 Task: Schedule a 45-minute meeting for diversity and inclusion initiatives.
Action: Mouse moved to (83, 137)
Screenshot: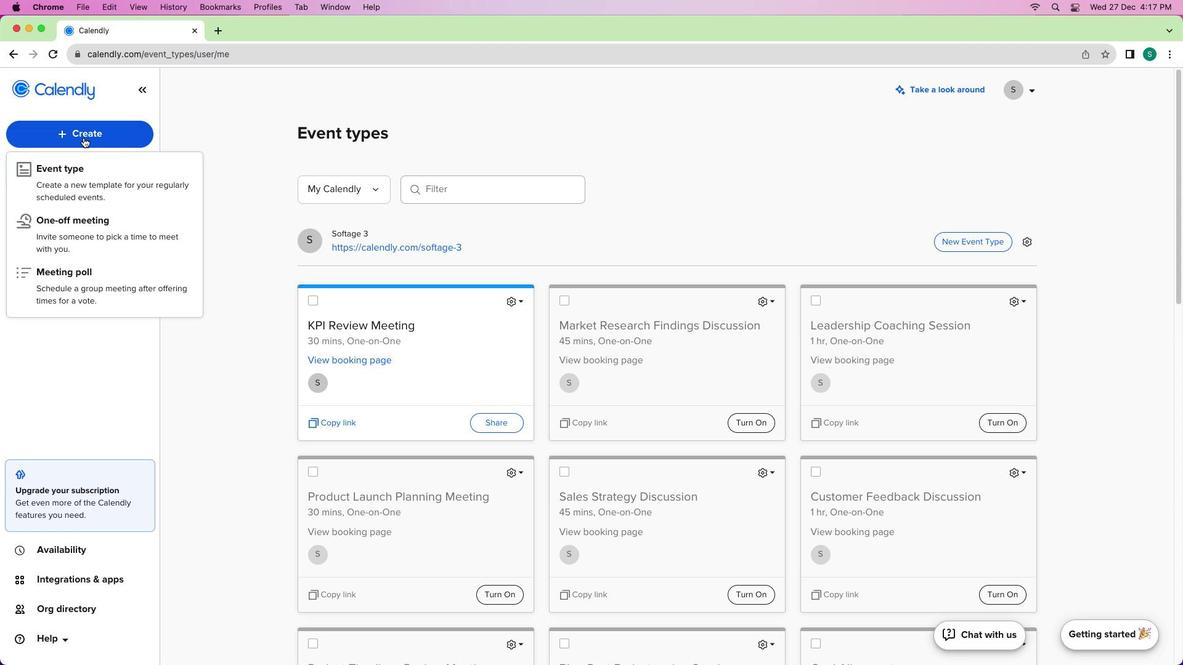 
Action: Mouse pressed left at (83, 137)
Screenshot: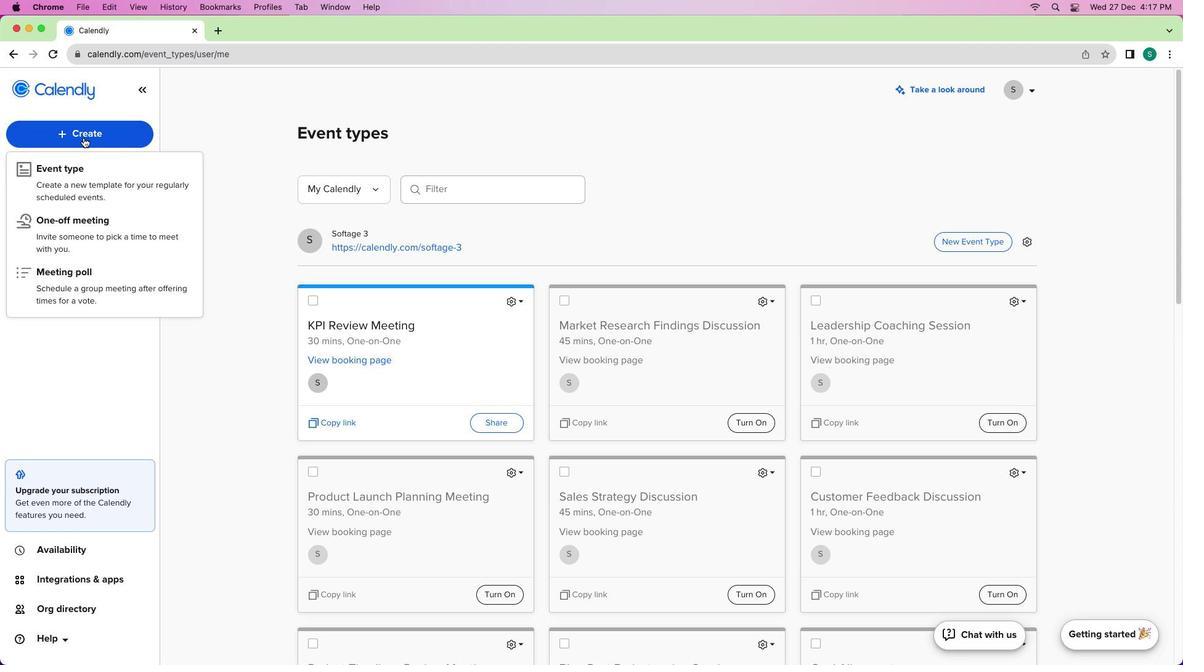 
Action: Mouse moved to (72, 176)
Screenshot: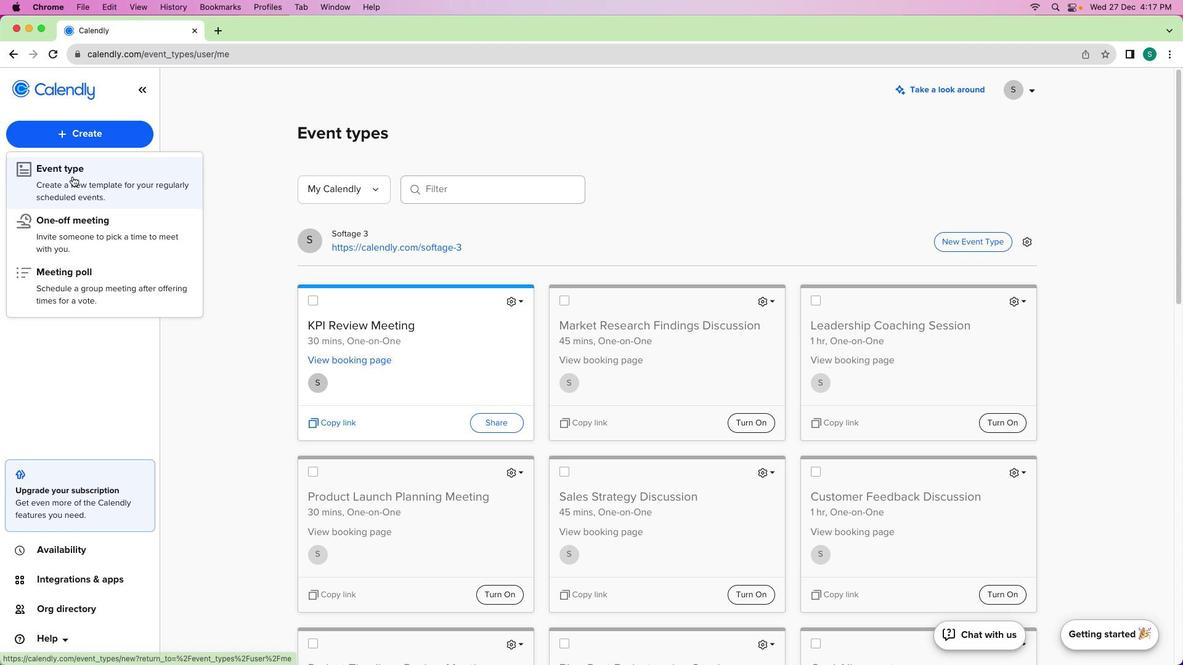 
Action: Mouse pressed left at (72, 176)
Screenshot: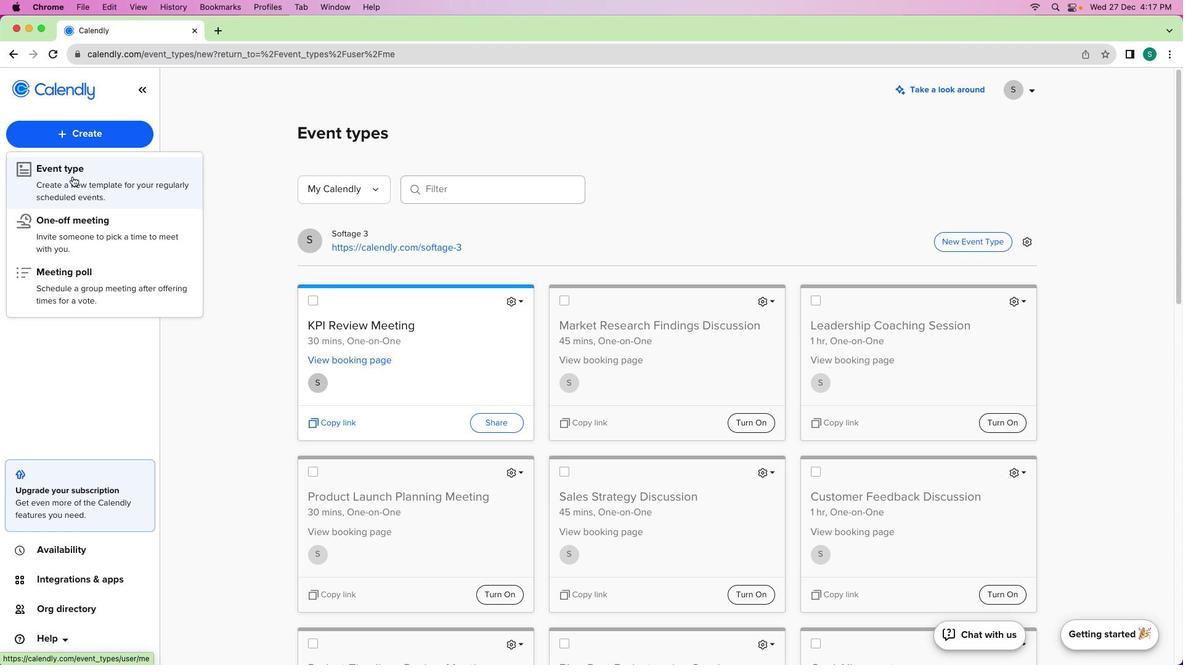 
Action: Mouse moved to (358, 236)
Screenshot: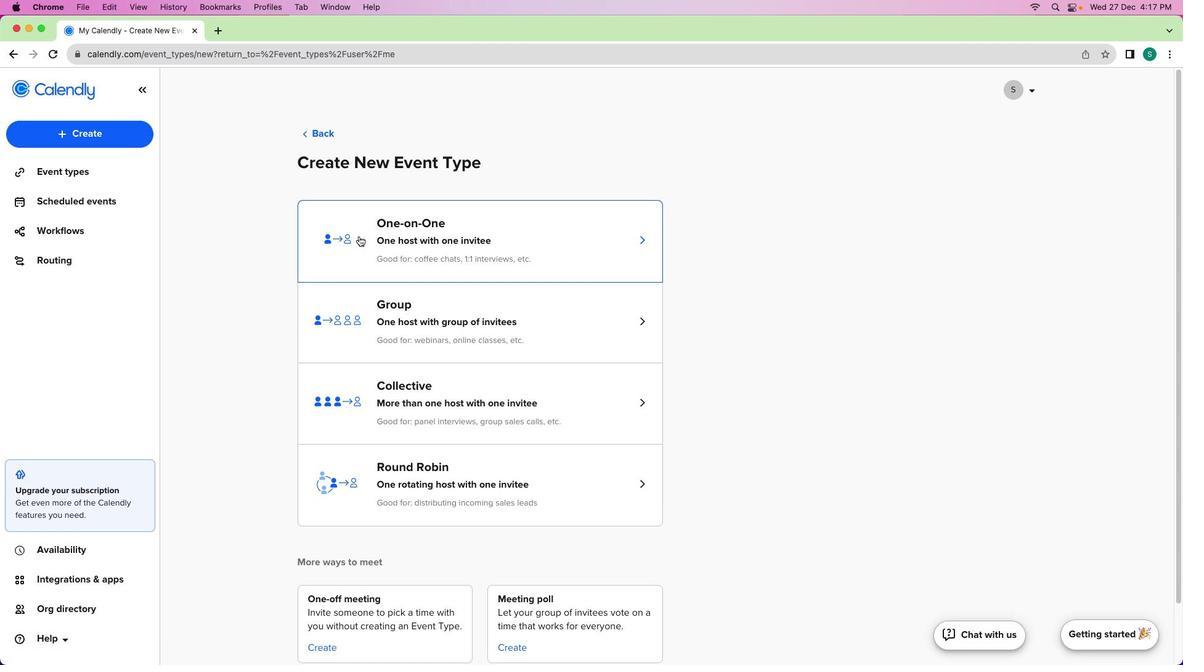 
Action: Mouse pressed left at (358, 236)
Screenshot: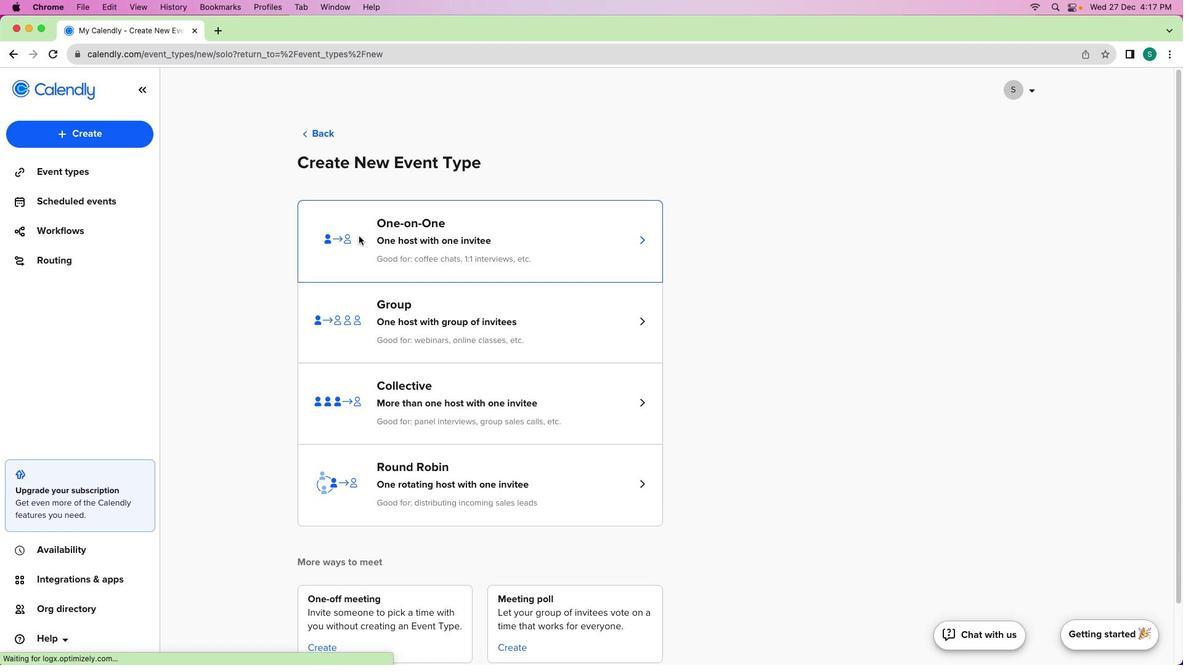 
Action: Mouse moved to (48, 194)
Screenshot: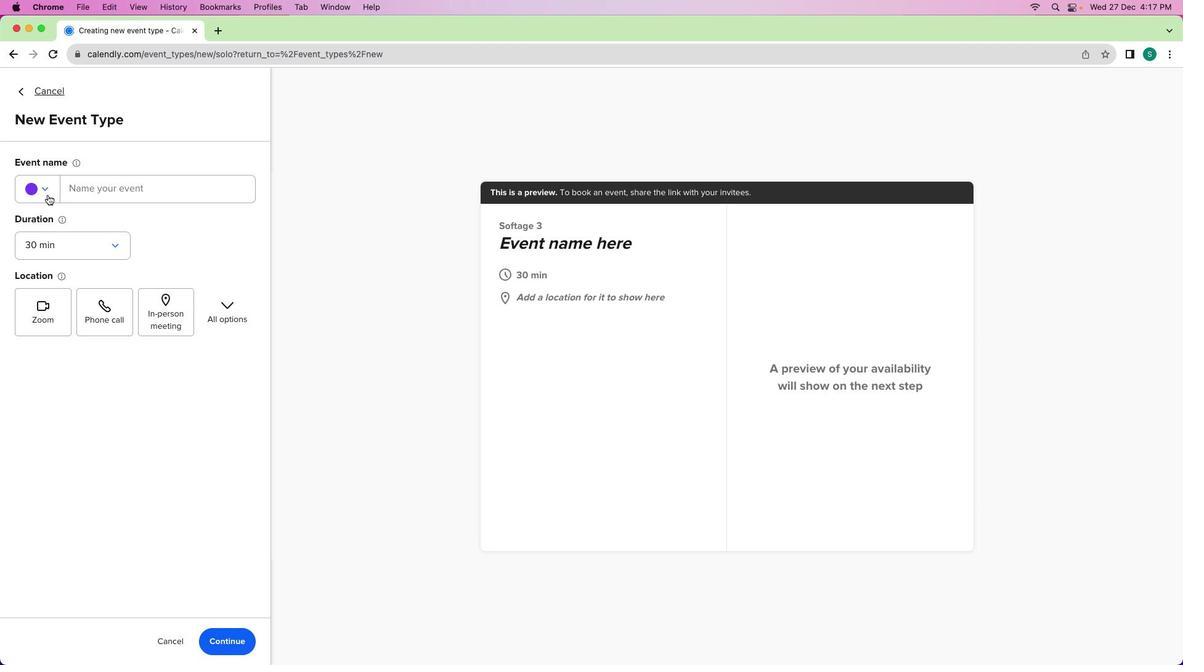 
Action: Mouse pressed left at (48, 194)
Screenshot: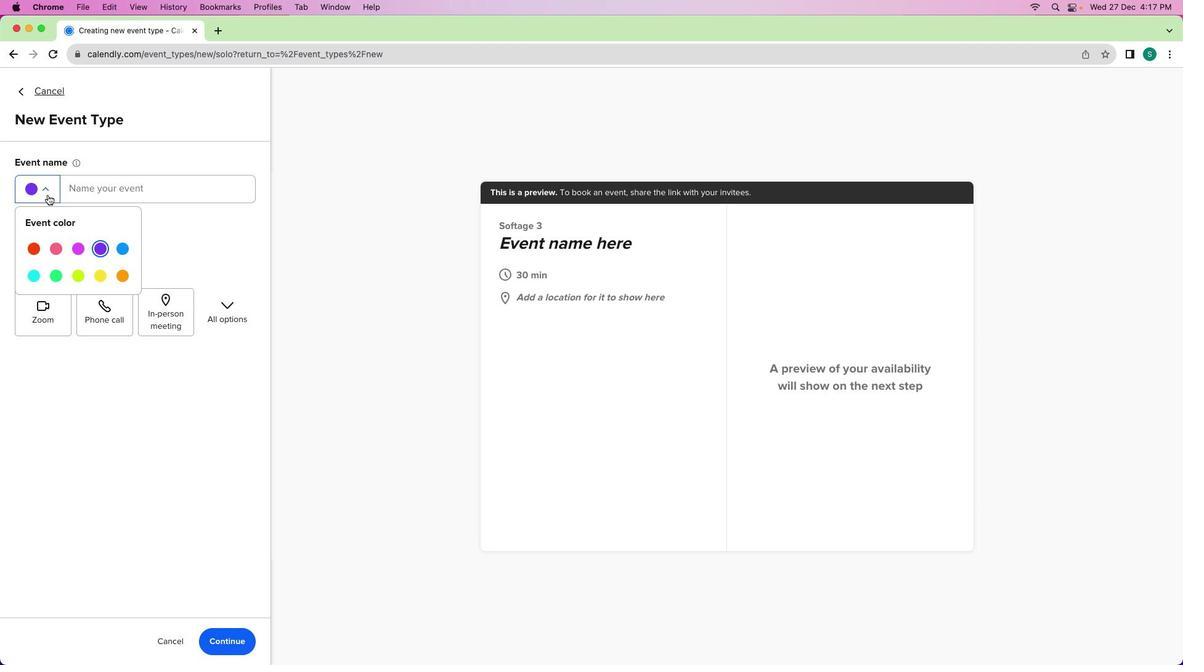 
Action: Mouse moved to (123, 268)
Screenshot: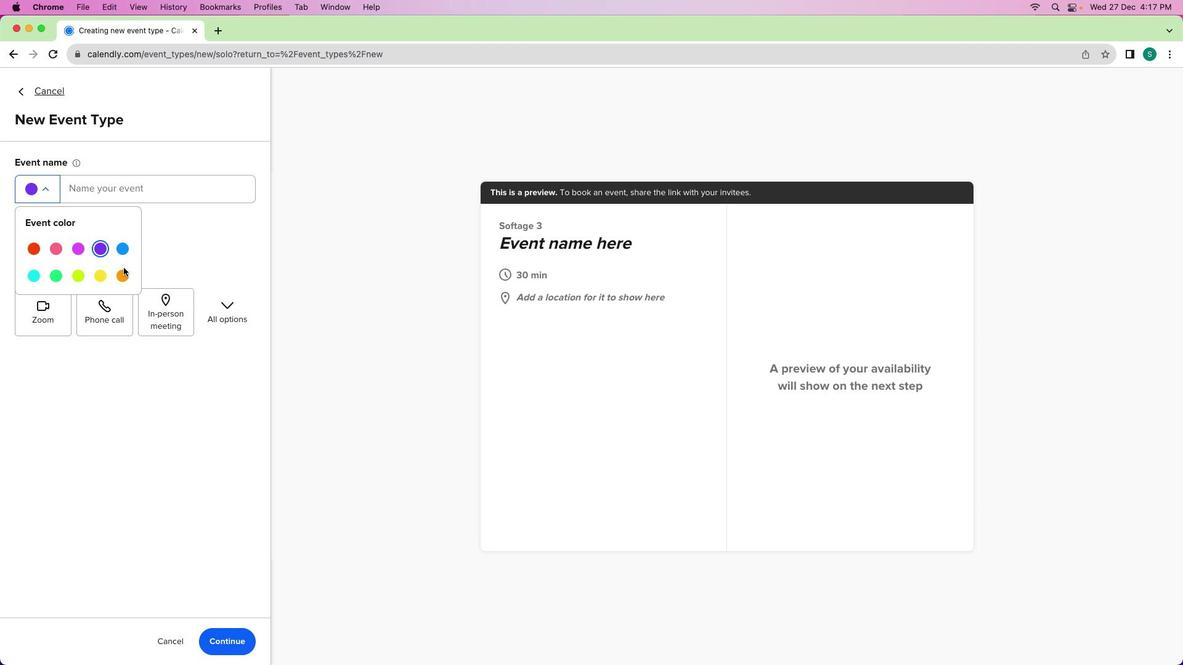 
Action: Mouse pressed left at (123, 268)
Screenshot: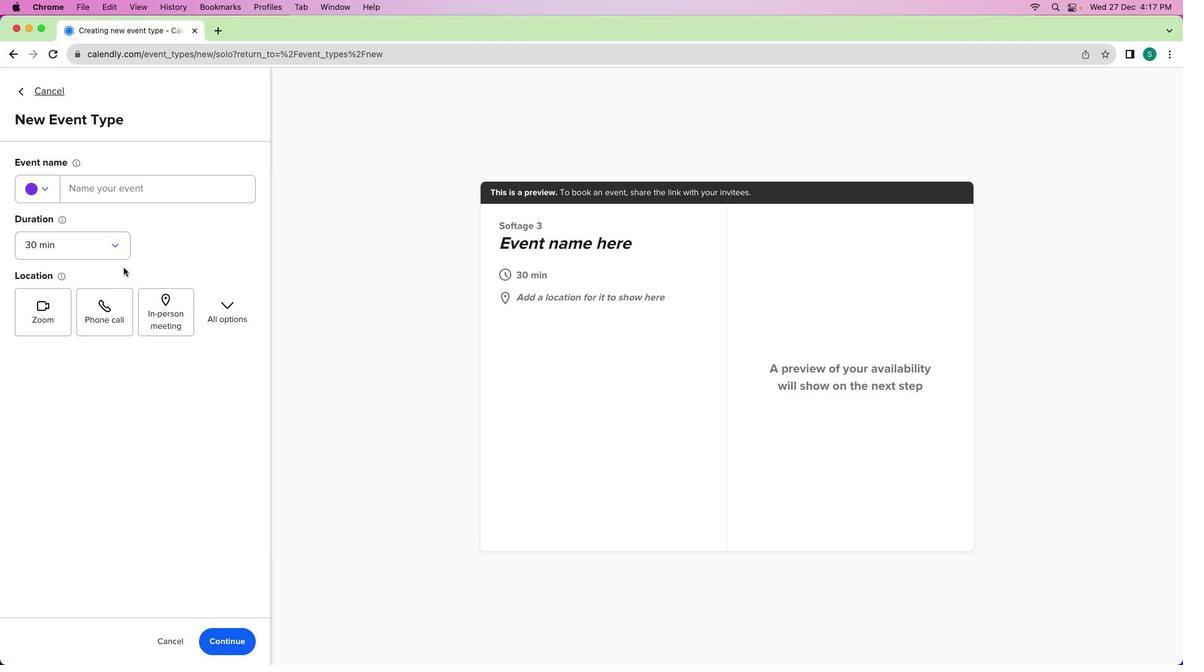 
Action: Mouse moved to (43, 188)
Screenshot: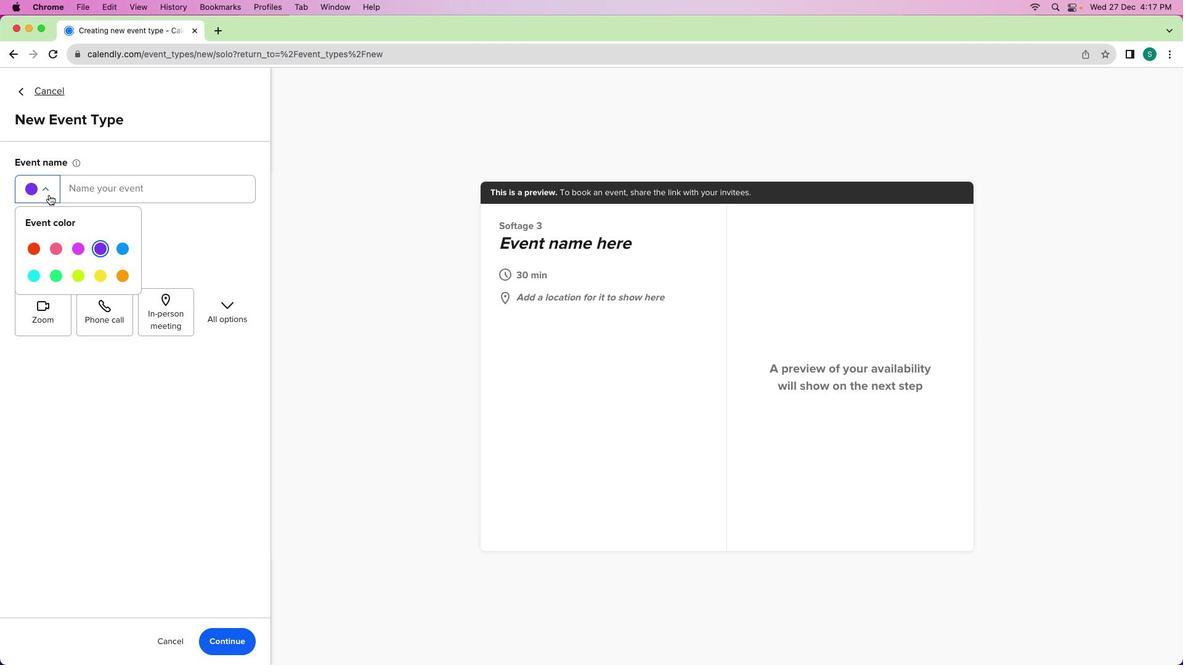 
Action: Mouse pressed left at (43, 188)
Screenshot: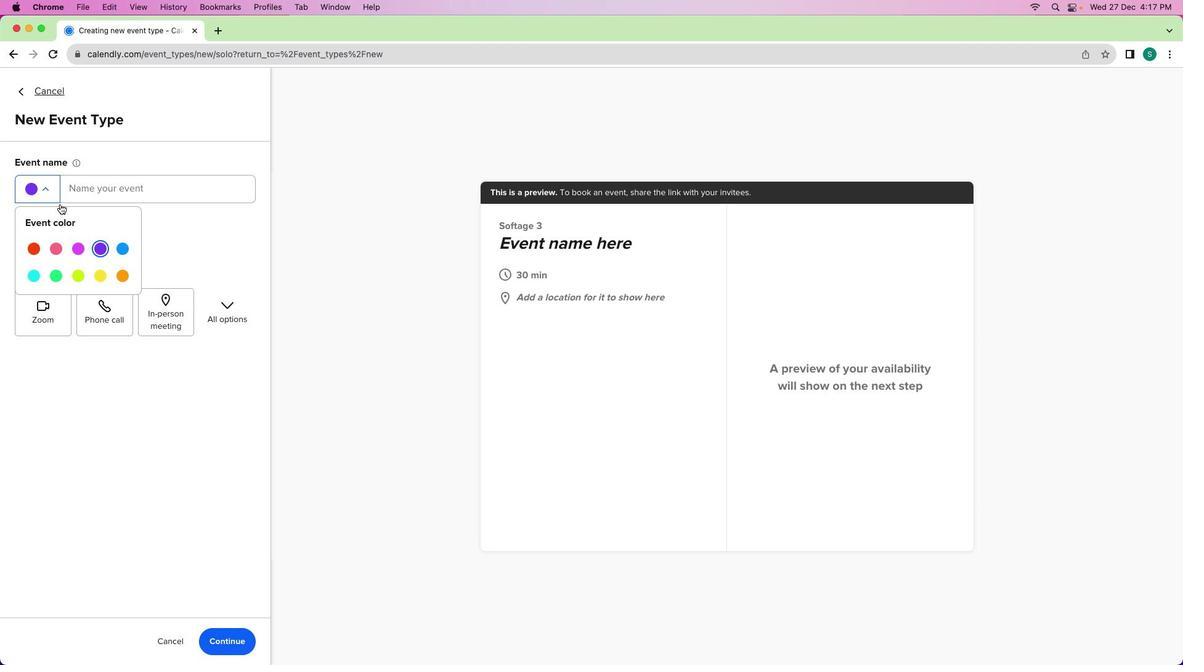 
Action: Mouse moved to (120, 278)
Screenshot: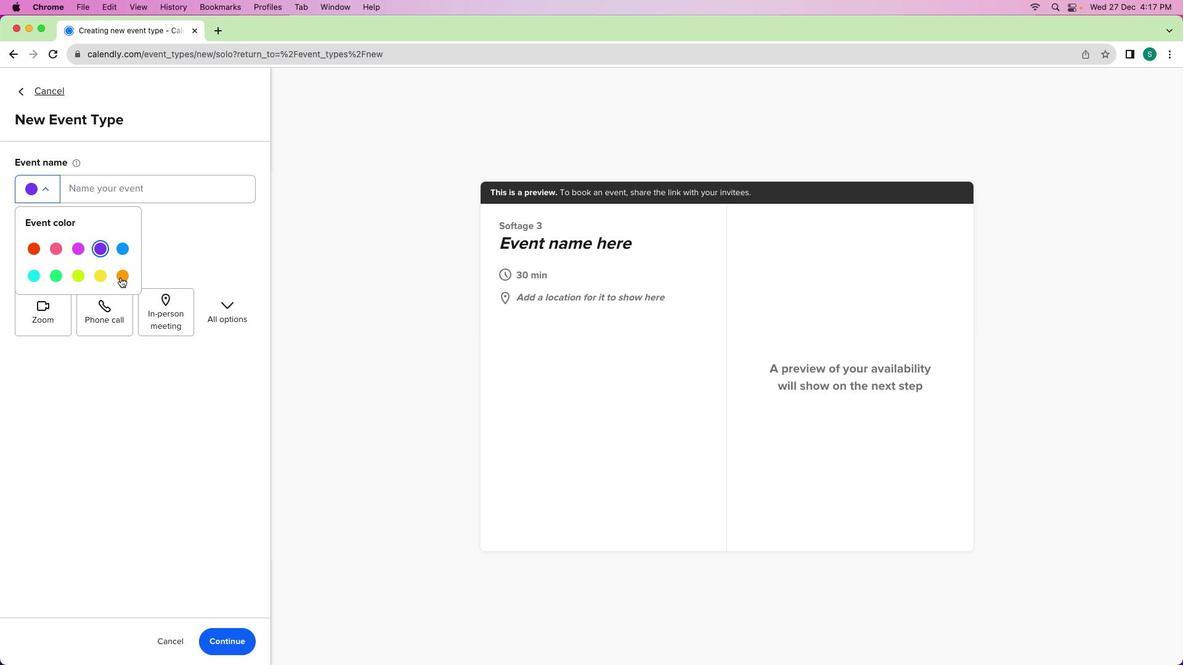 
Action: Mouse pressed left at (120, 278)
Screenshot: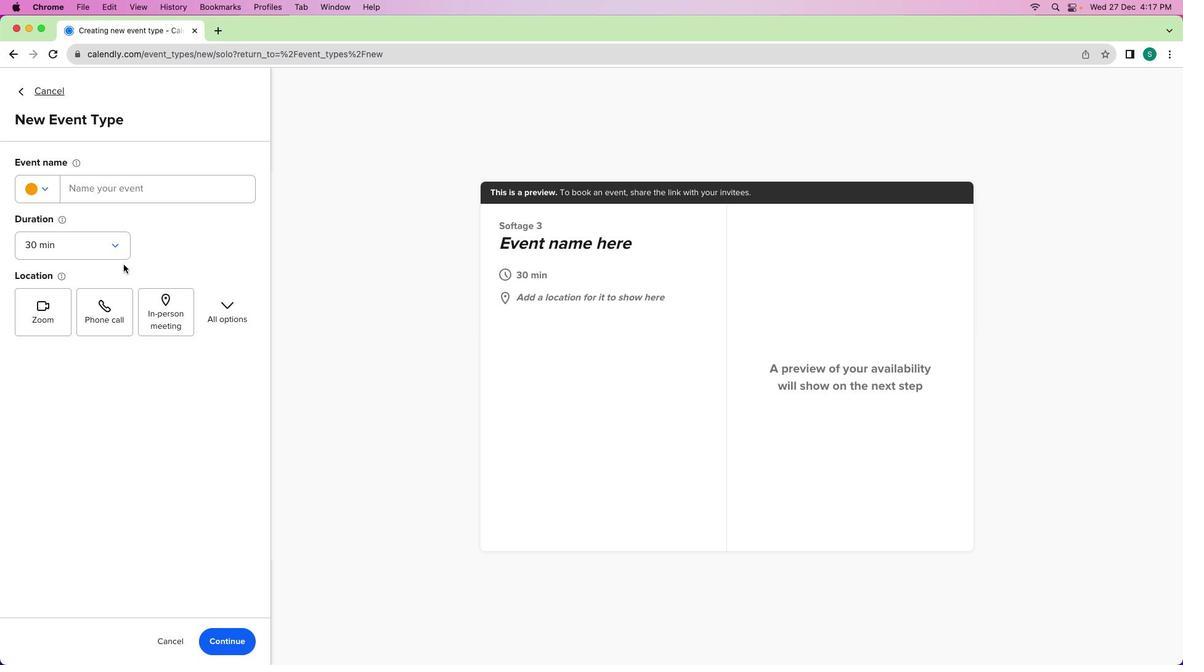 
Action: Mouse moved to (126, 183)
Screenshot: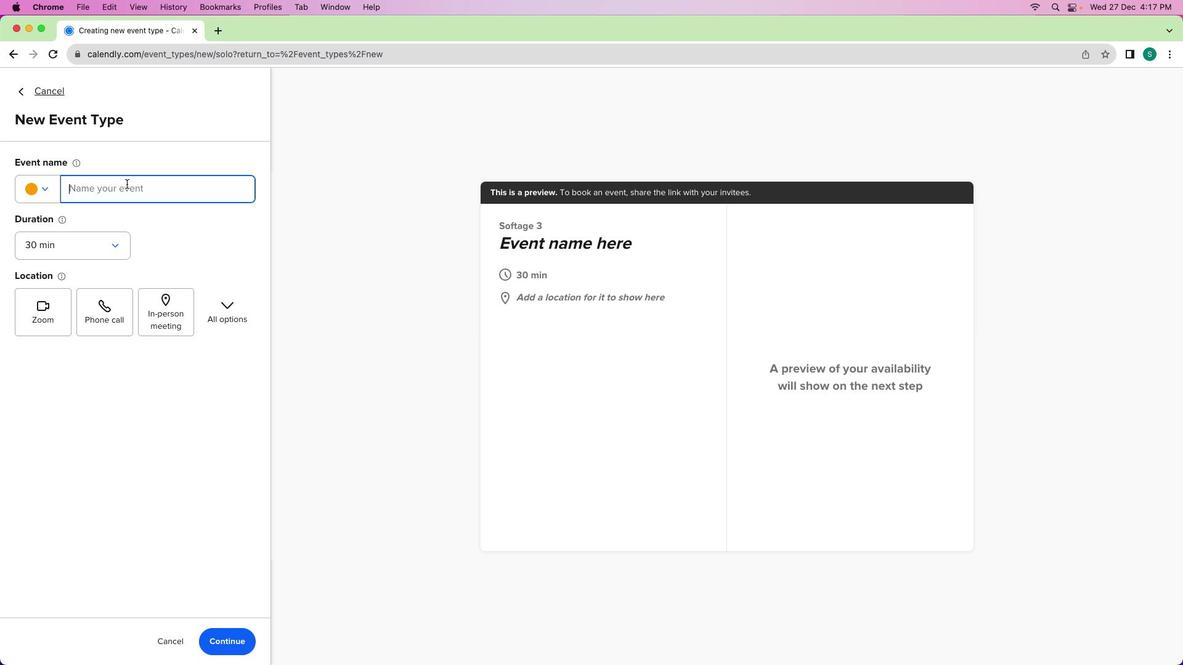 
Action: Mouse pressed left at (126, 183)
Screenshot: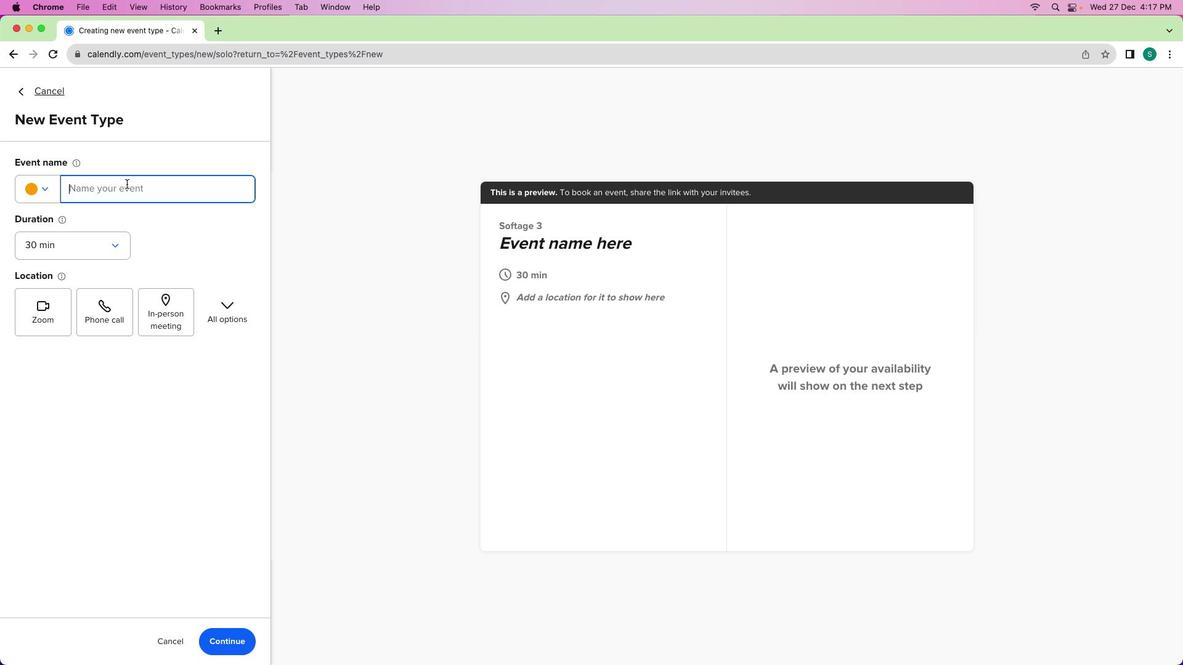 
Action: Mouse moved to (126, 184)
Screenshot: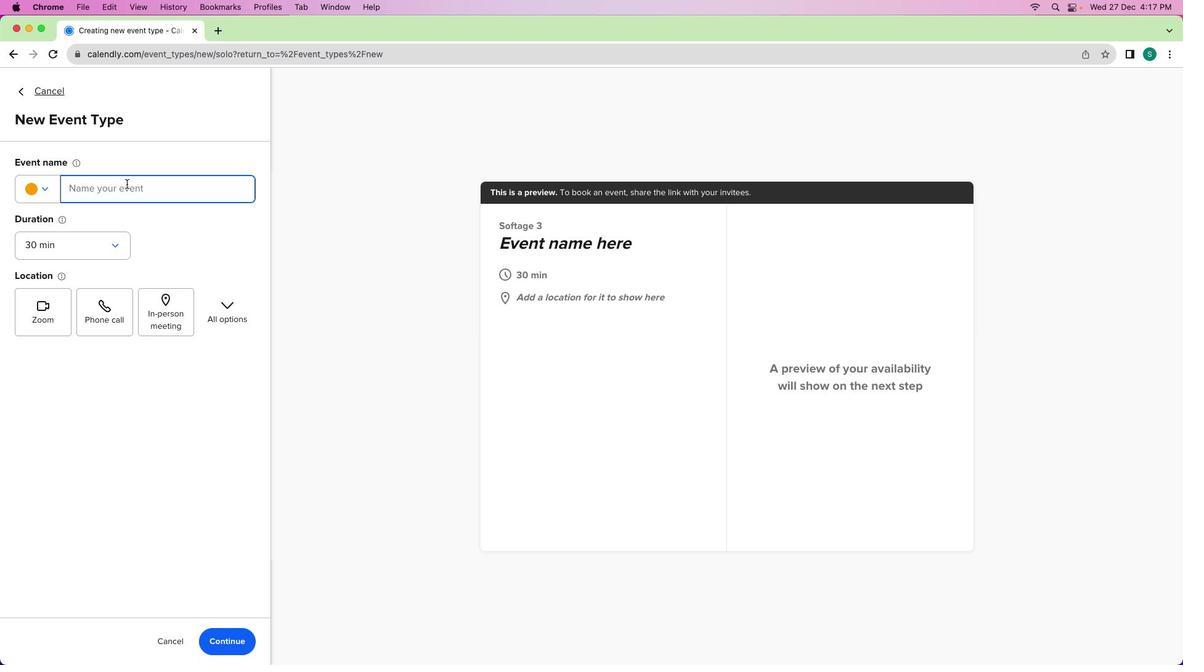 
Action: Key pressed Key.shift'D''i''v''e''r''s''i''t''y'Key.space'a''n''d'Key.spaceKey.shift'I''n''c''l''u''s''i''o''n'Key.spaceKey.shift'I''n''i''t''i''a''t''i''v''e''s'Key.spaceKey.shift'M''e''e''t''i''n''g'
Screenshot: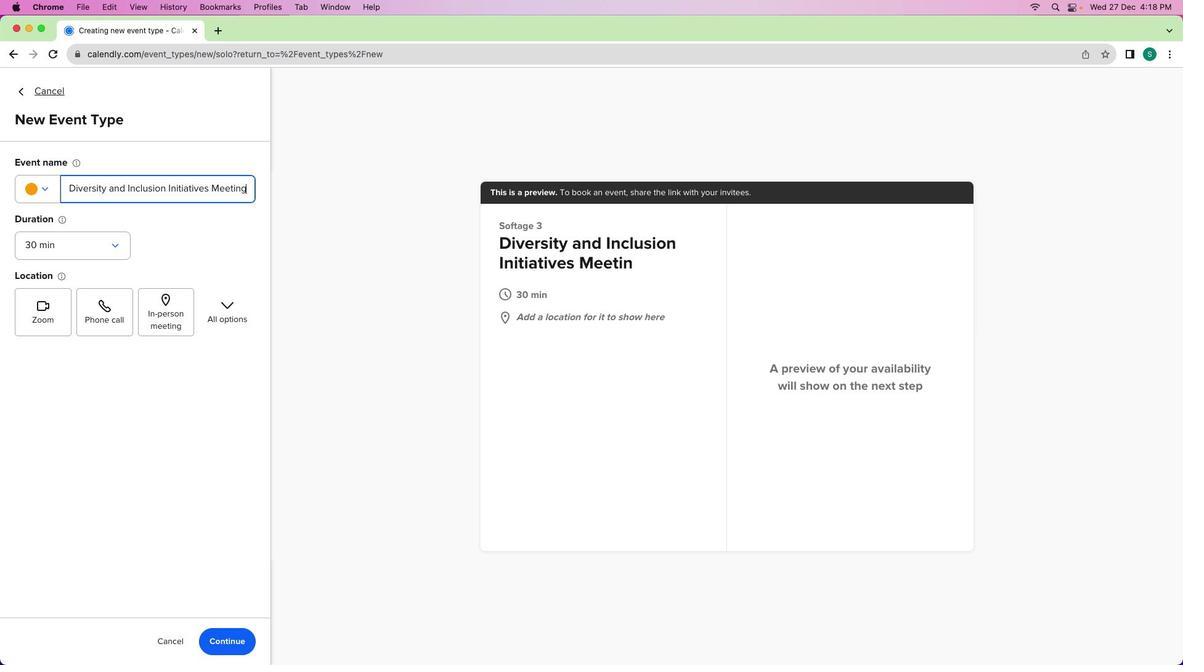 
Action: Mouse moved to (60, 243)
Screenshot: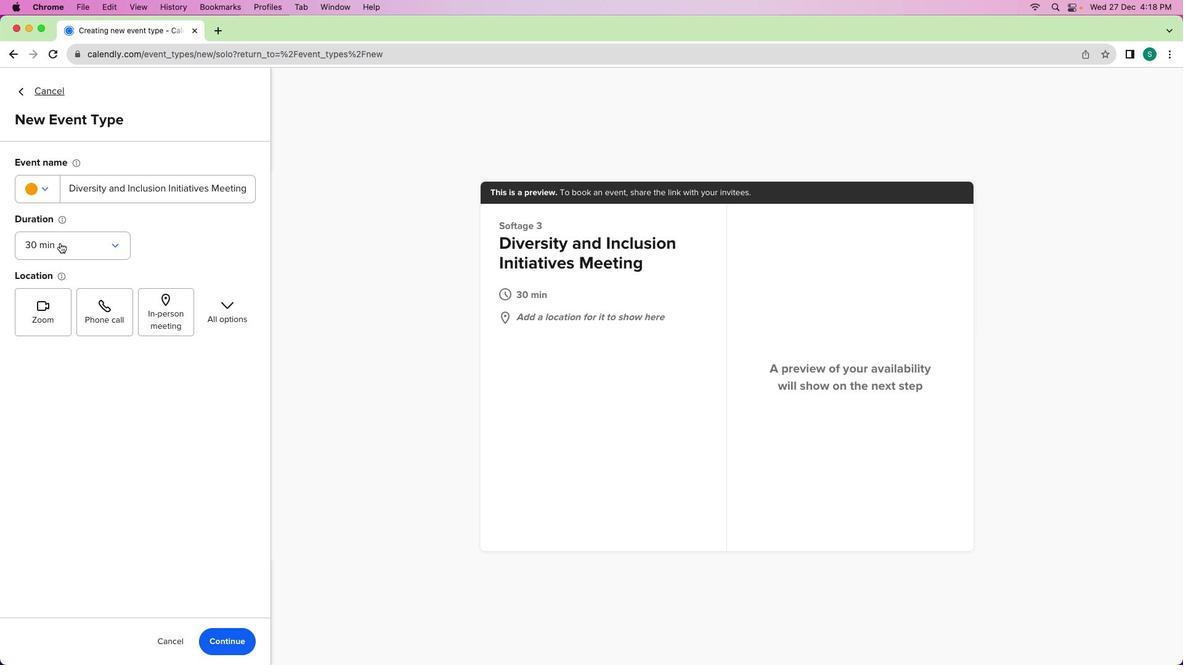 
Action: Mouse pressed left at (60, 243)
Screenshot: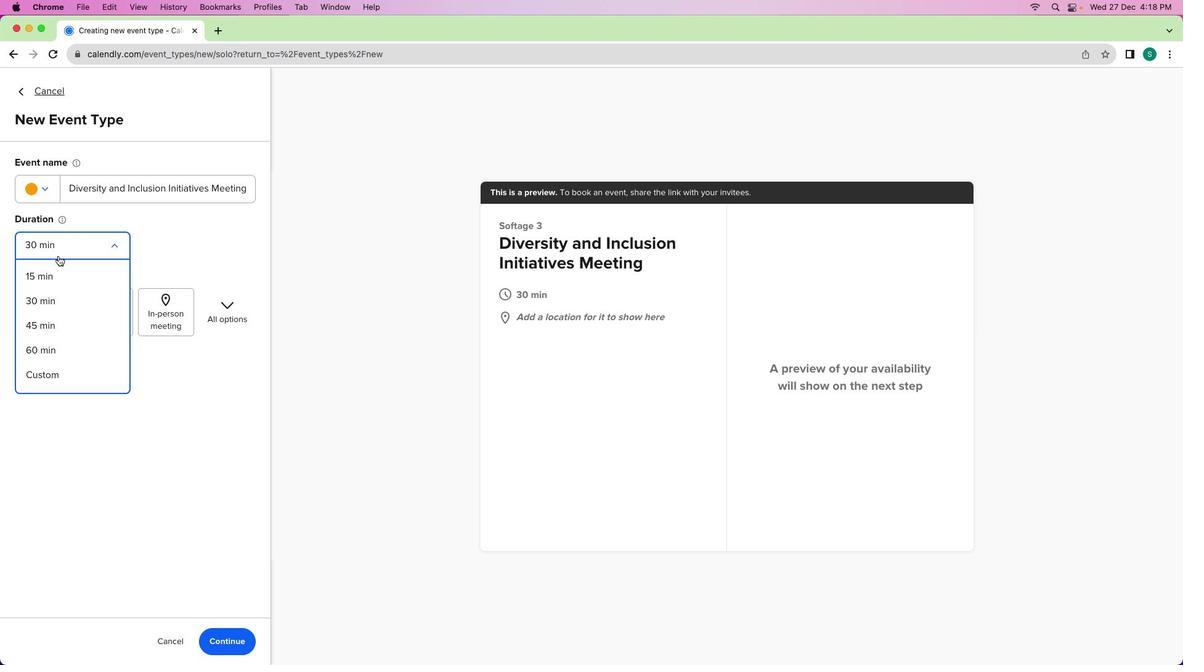 
Action: Mouse moved to (57, 327)
Screenshot: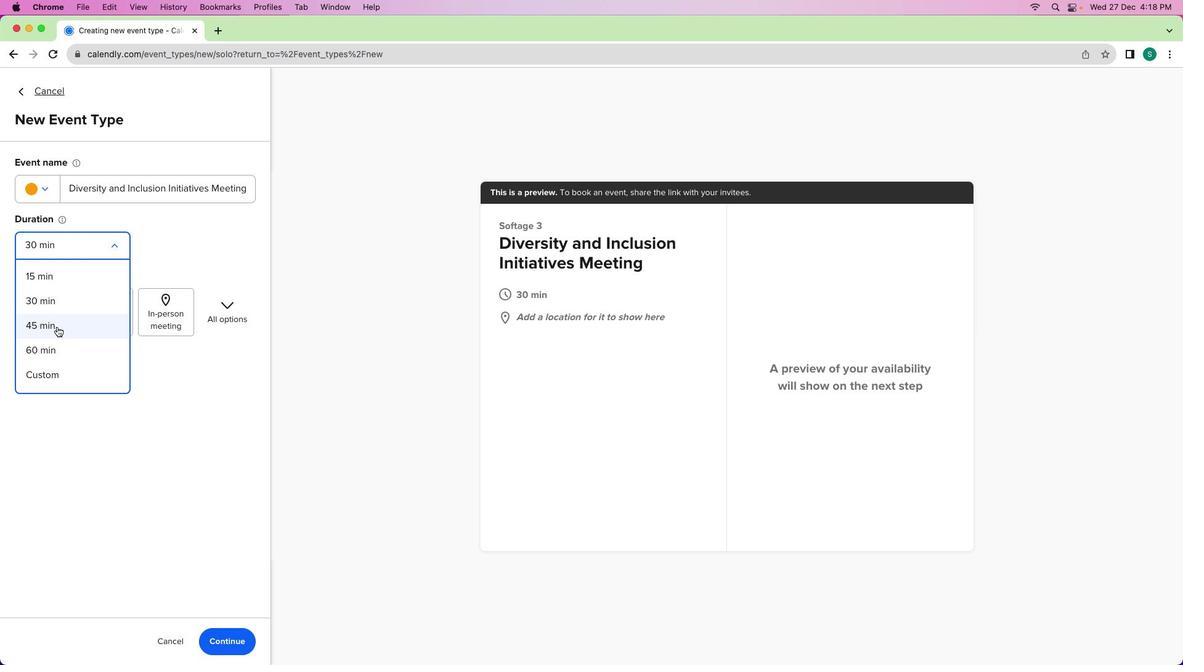 
Action: Mouse pressed left at (57, 327)
Screenshot: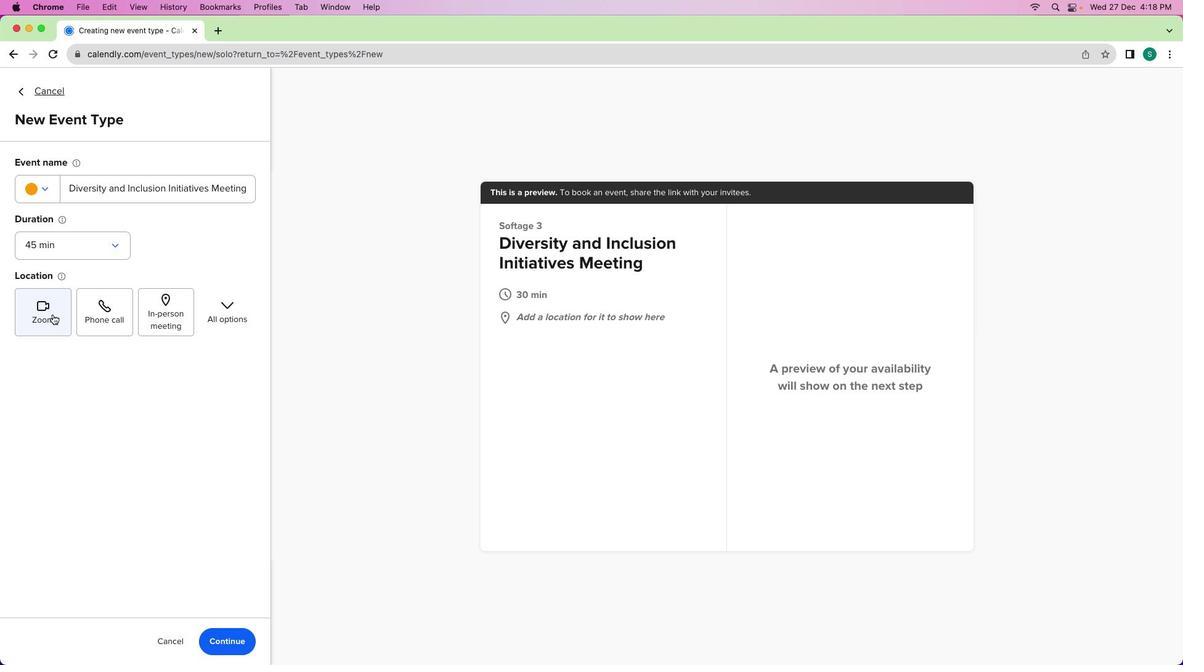 
Action: Mouse moved to (53, 312)
Screenshot: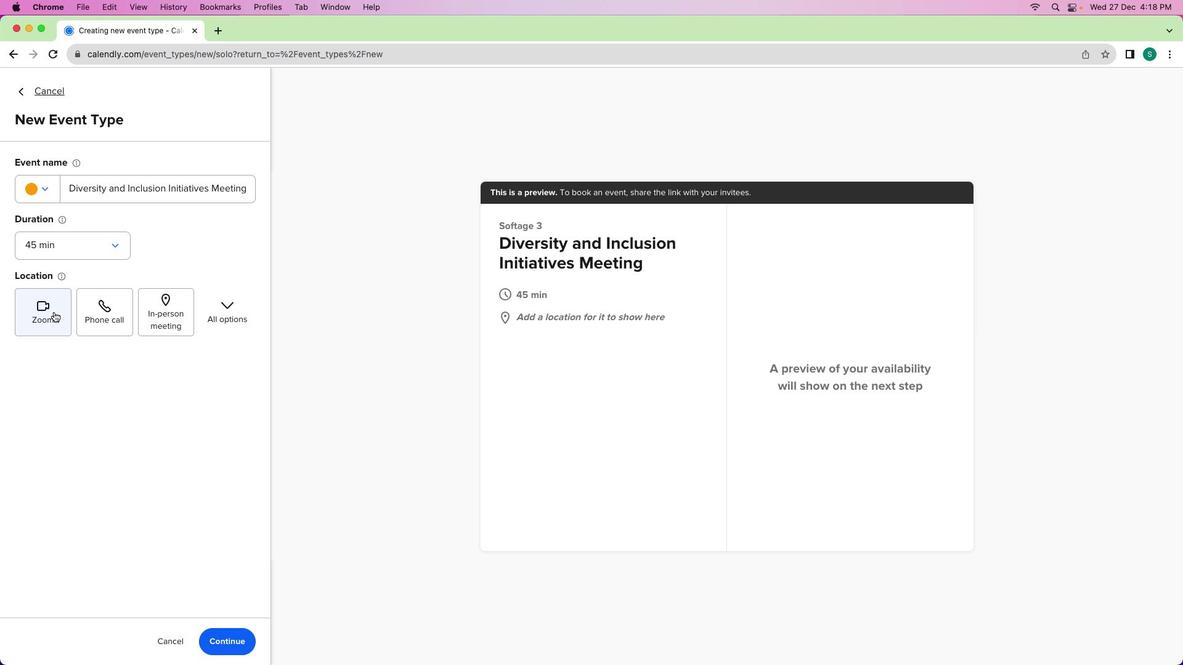 
Action: Mouse pressed left at (53, 312)
Screenshot: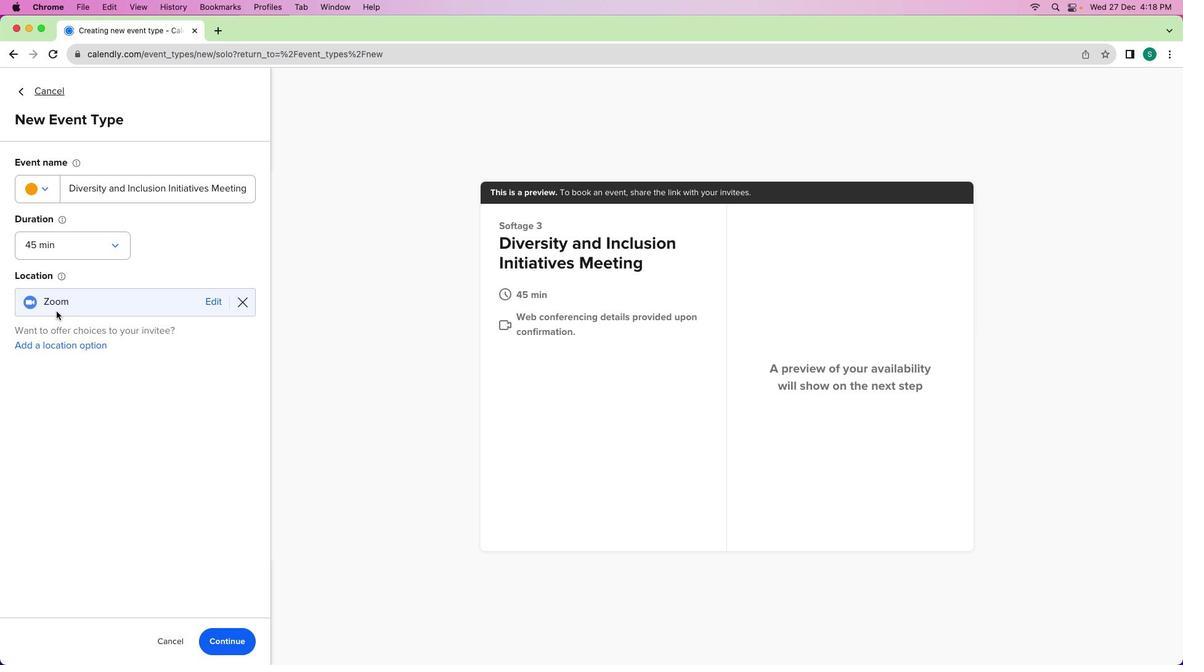 
Action: Mouse moved to (246, 642)
Screenshot: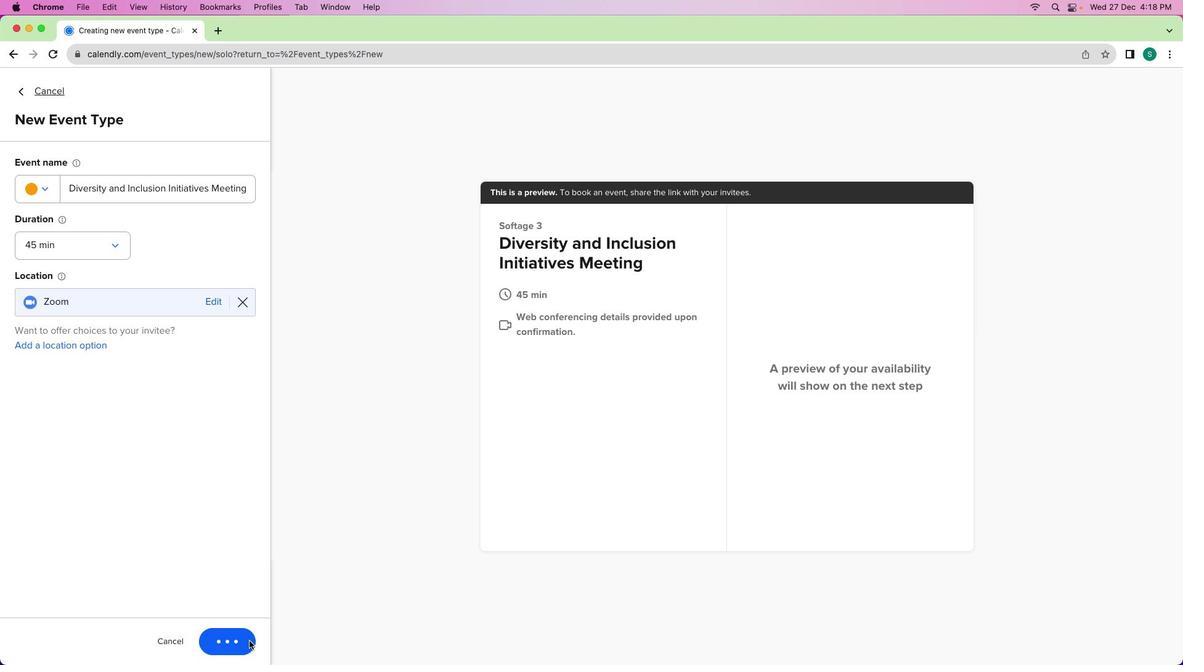 
Action: Mouse pressed left at (246, 642)
Screenshot: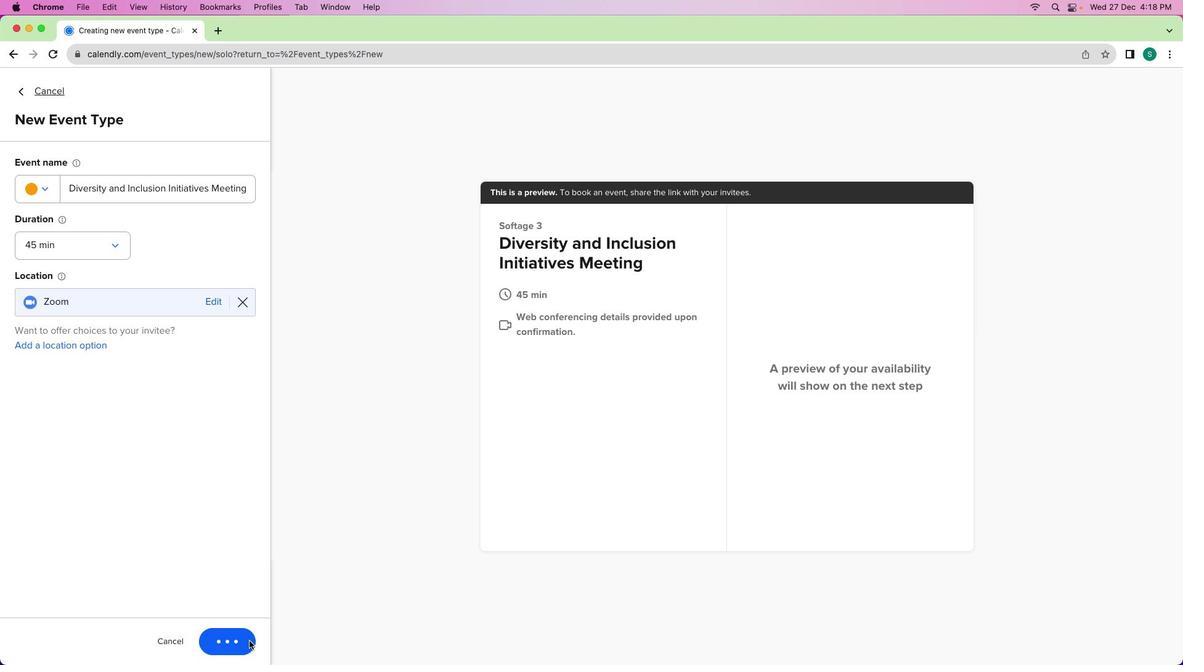 
Action: Mouse moved to (133, 197)
Screenshot: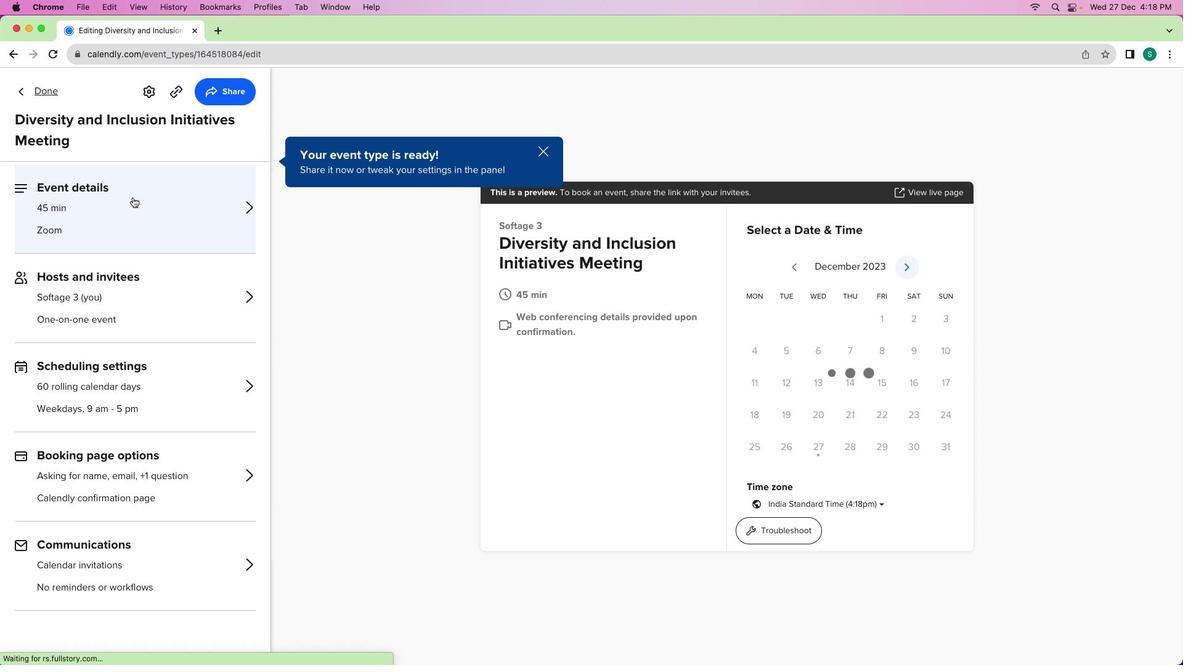 
Action: Mouse pressed left at (133, 197)
Screenshot: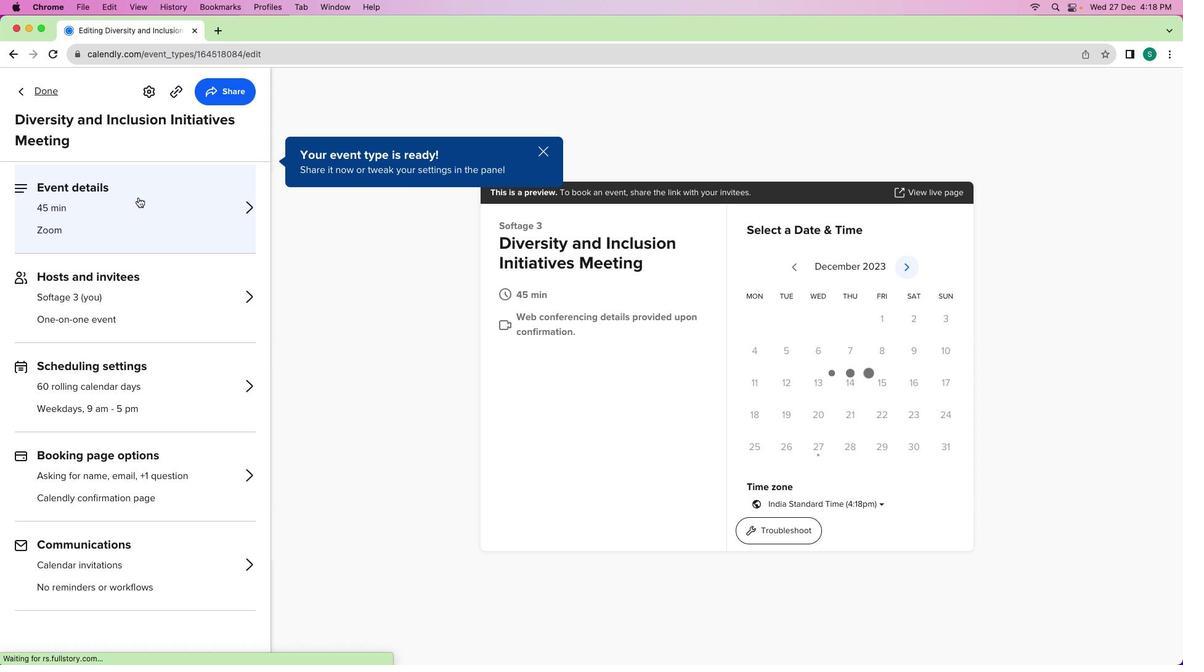 
Action: Mouse moved to (135, 440)
Screenshot: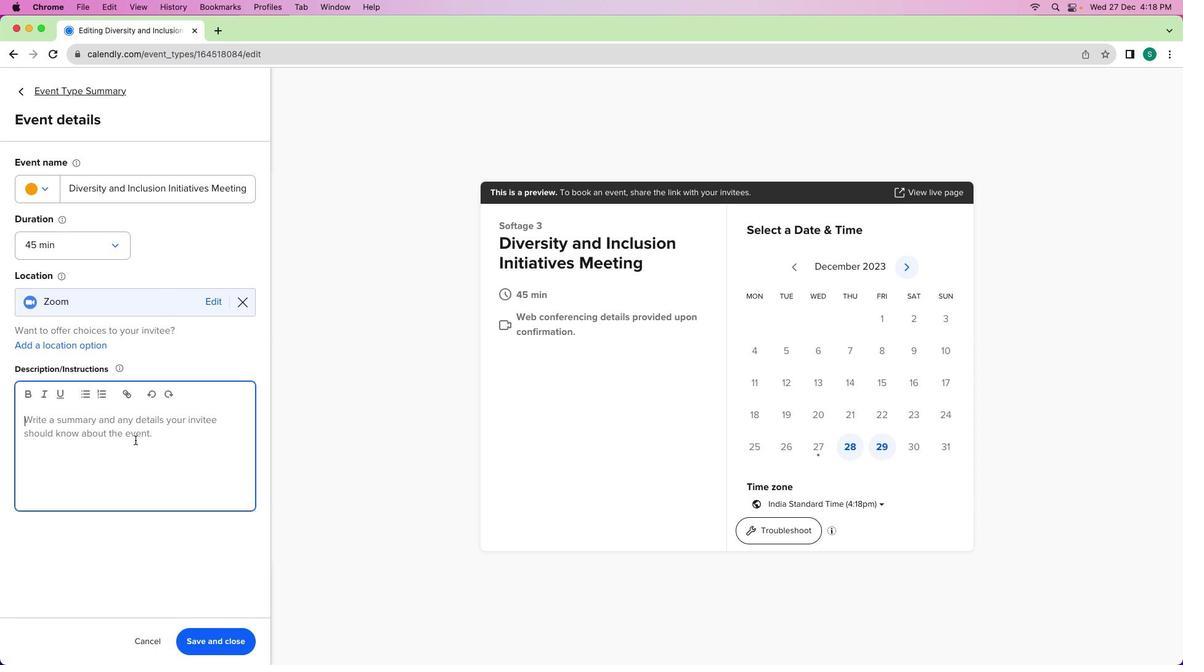 
Action: Mouse pressed left at (135, 440)
Screenshot: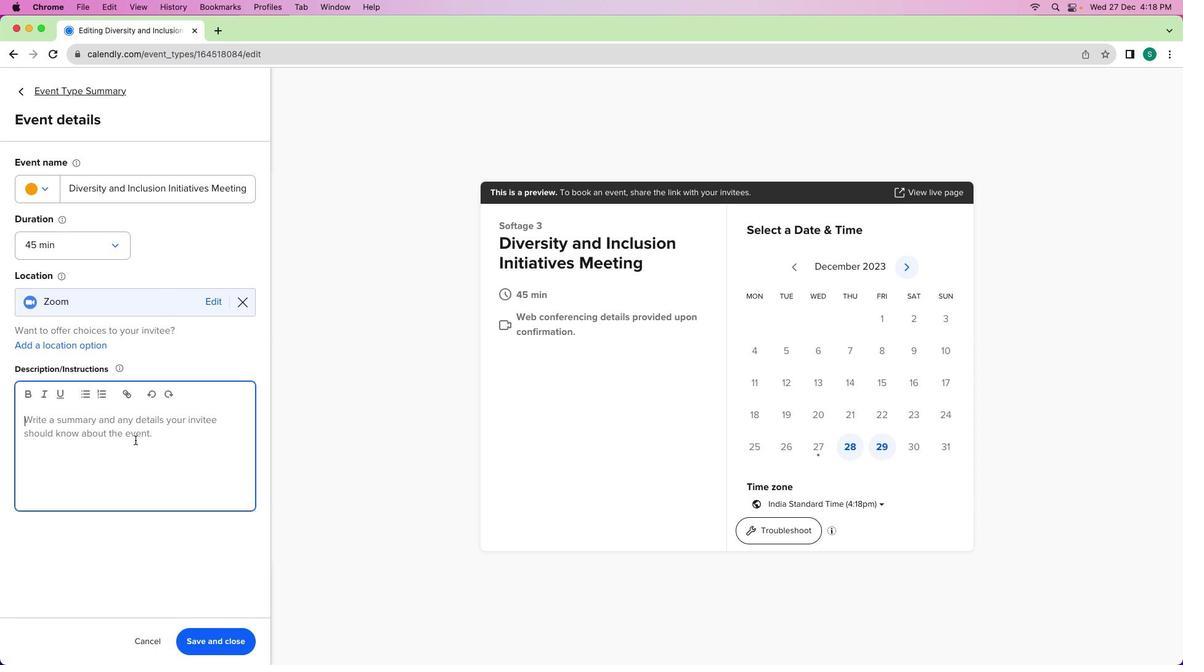 
Action: Mouse moved to (134, 440)
Screenshot: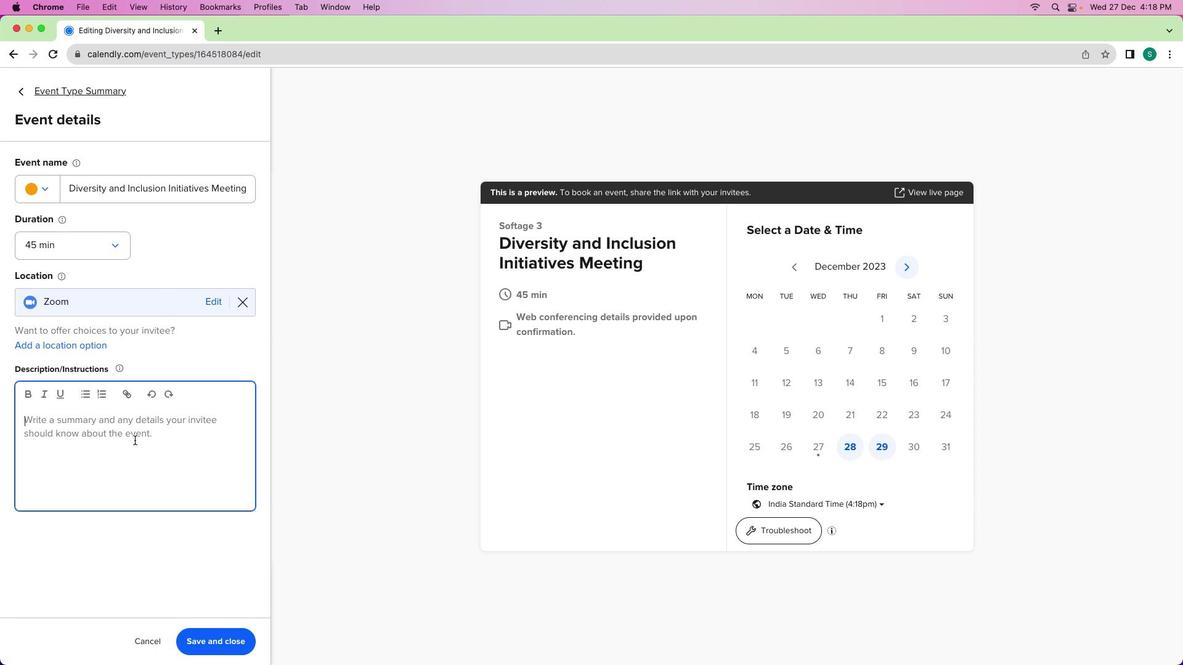 
Action: Key pressed Key.shift'I'Key.space'i''n''v''i''t''e'Key.space'y''o''u'Key.space't''o'Key.space'a'Key.space'4''-'Key.backspace'5''-''m''i''n''u''t''e'Key.space'm''e''e''t''i''n''g'Key.space'f''o''c''u''s''e''d'Key.space'o''n'Key.space'd''i''s''c''u''s''s''i''n''g'Key.space'o''u''r'Key.space'd''i''v''e''r''s''i''r''t''y'Key.backspaceKey.backspaceKey.backspace't''y'Key.space'a''n''d'Key.space'i''n''c''l''u''s''i''o''n'Key.space'i''n''i''t''i''a''t''i''v''e''s''.'Key.spaceKey.shift'T''h''i''s'Key.space's''e''s''s''i''o''n'Key.space'w''i''l''l'Key.space'p''r''o''v''i''d''e'Key.space'a''n'Key.space'o''p''p''o''r''t''u''n''i''t''y'Key.space't''o'Key.space'e''x''p''l''o''r''e'Key.space'c''u''r''r''e''n''t'Key.space'i''n''i''t''i''a''t''i''v''e''s'','Key.space's''h''a''r''e'Key.space'i''n''s''i''g''h''t''s'','Key.space'a''n''d'Key.space'c''o''l''l''a''b''o''r''a''t''e'Key.space'o''n'Key.space's''t''r''a''t''e''g''i''e''s'Key.space't''o'Key.space'f''o''s''t''e''r'Key.space'a'Key.space'm''o''r''e'Key.space'i''n''c''l''u''s''i''v''e'Key.space'w''o''r''k'Key.space'e''n''v''i''r''o''n''m''e''n''t''.'
Screenshot: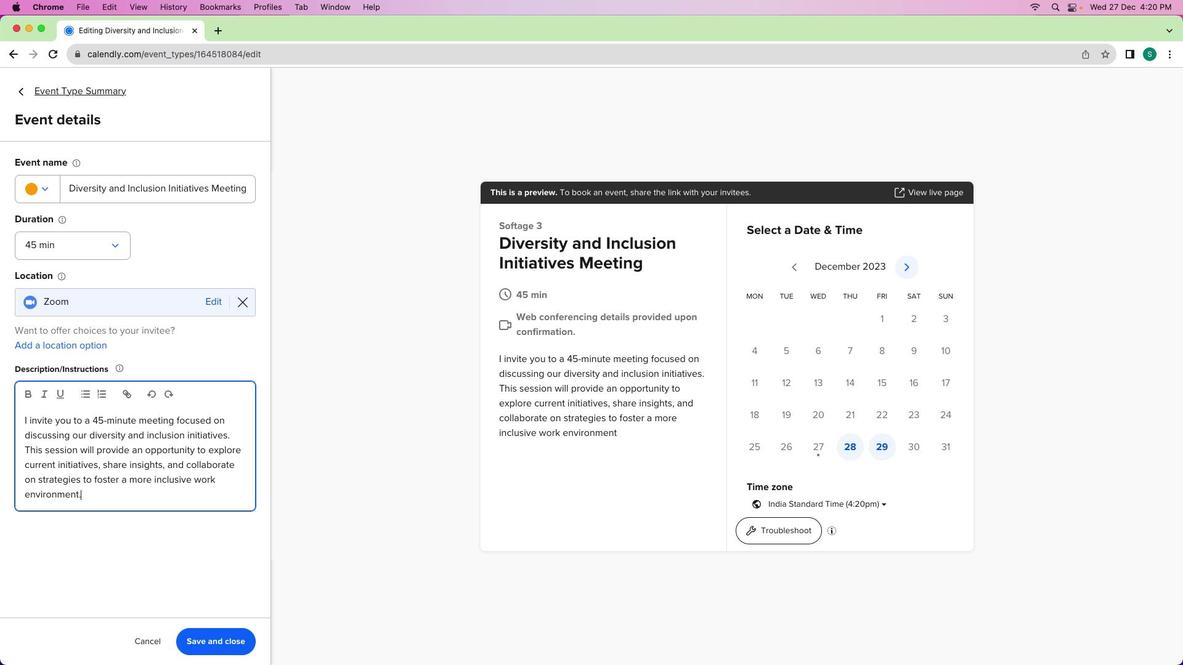 
Action: Mouse moved to (850, 445)
Screenshot: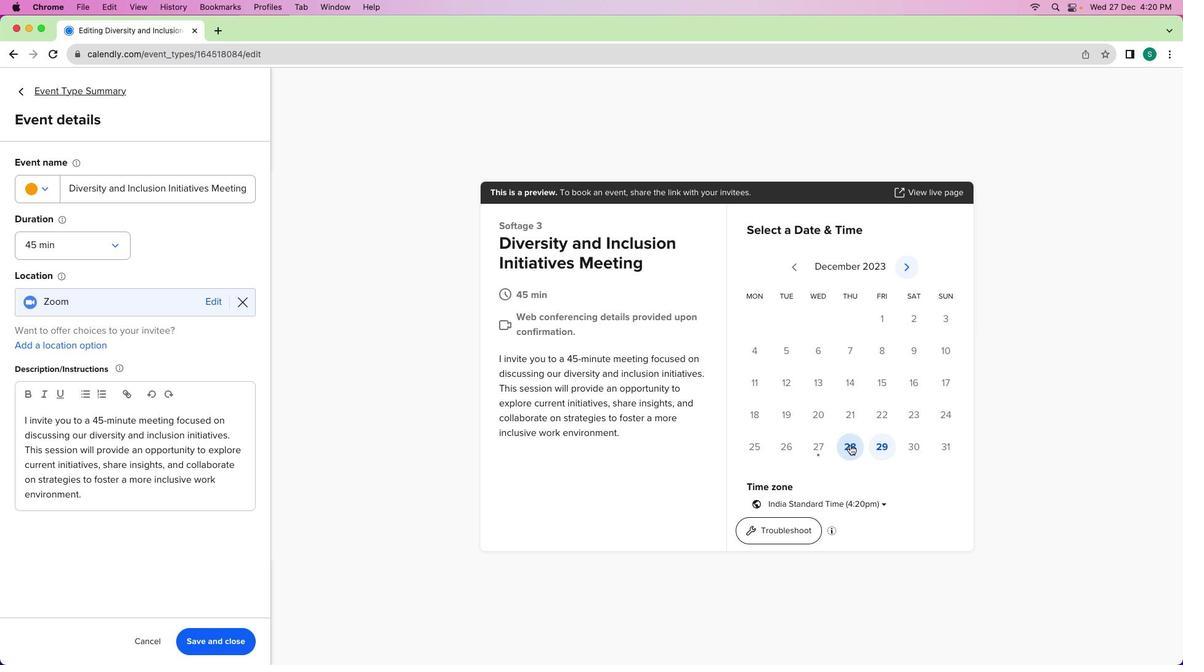 
Action: Mouse pressed left at (850, 445)
Screenshot: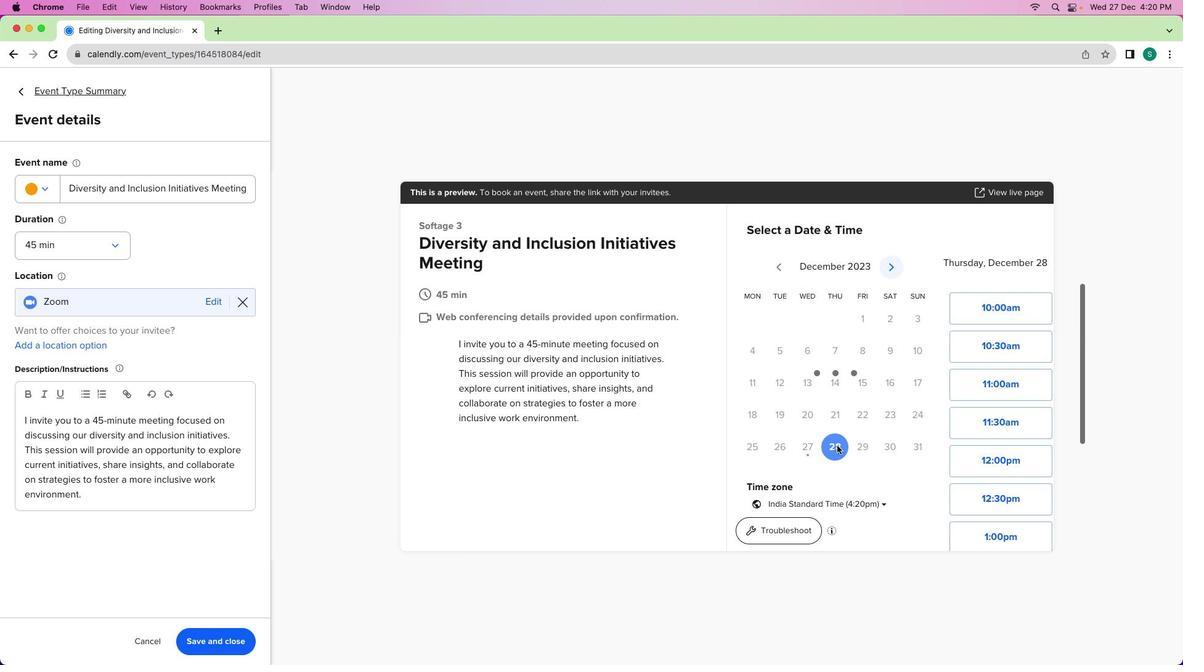 
Action: Mouse moved to (210, 647)
Screenshot: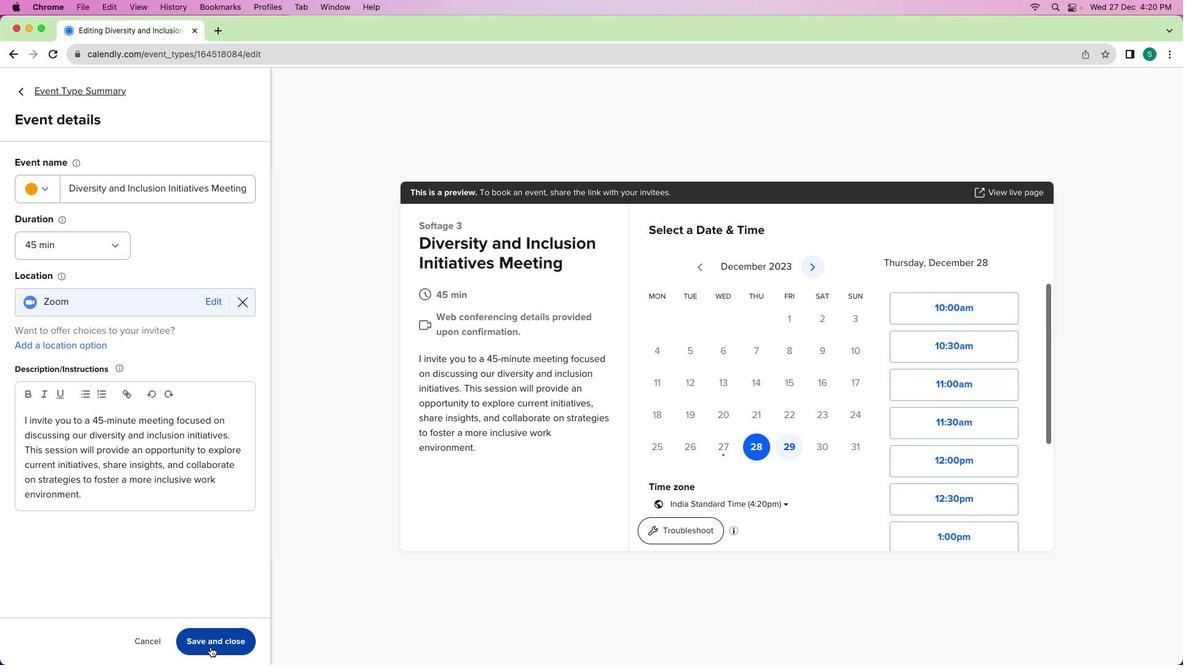 
Action: Mouse pressed left at (210, 647)
Screenshot: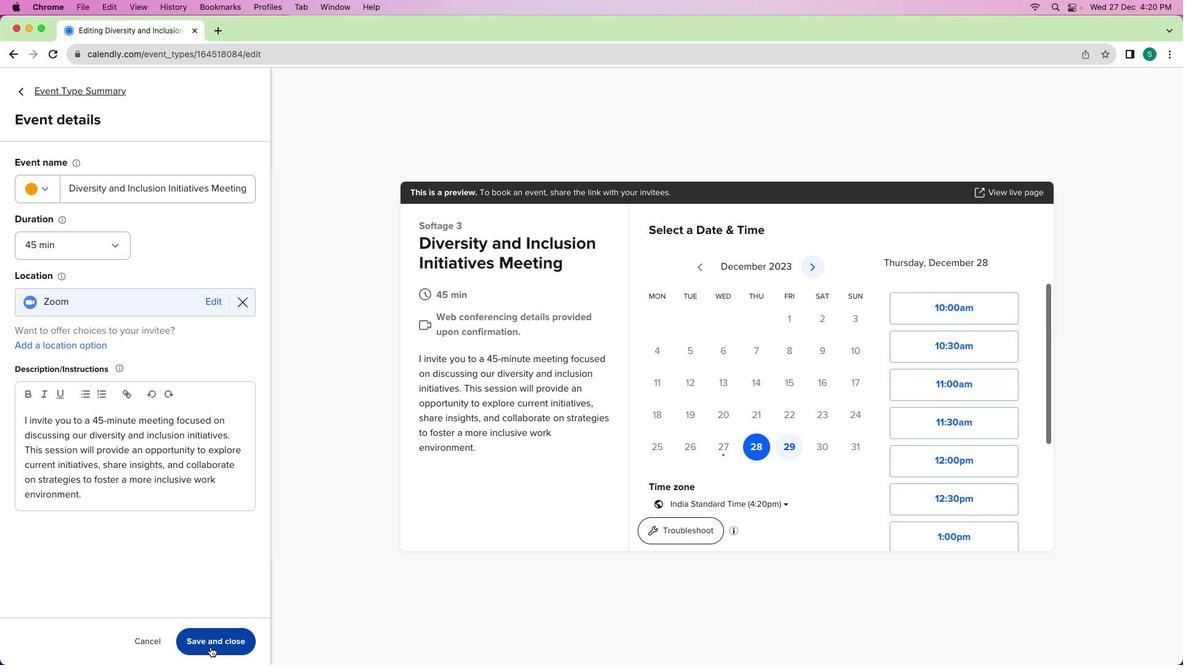 
Action: Mouse moved to (46, 93)
Screenshot: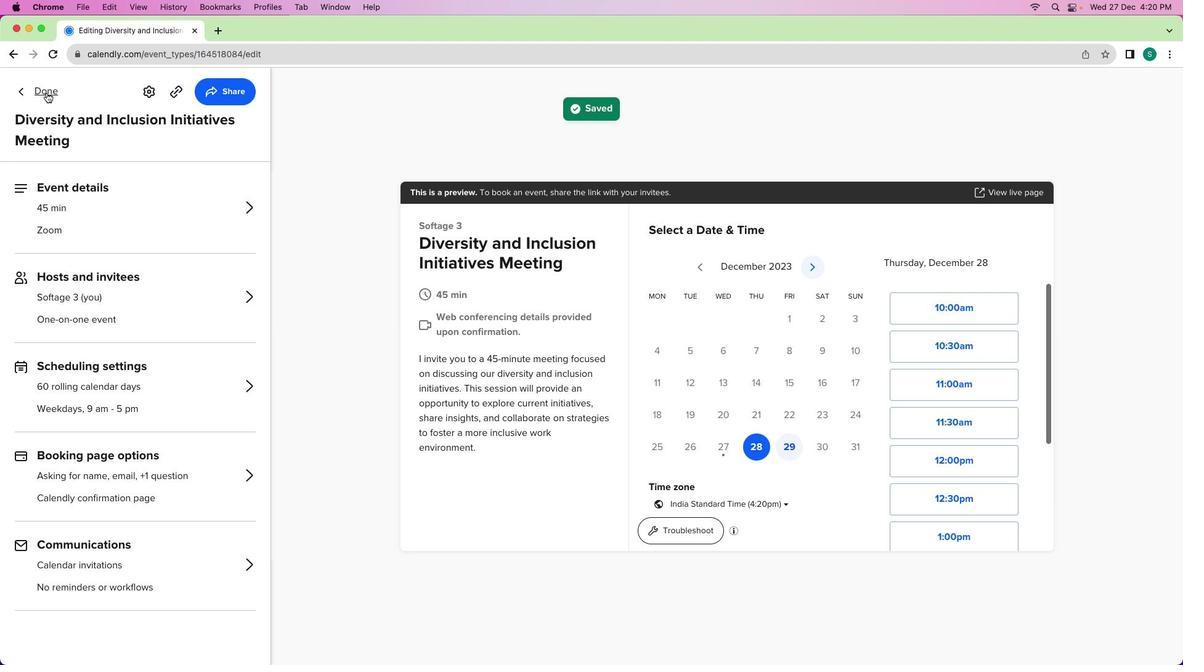 
Action: Mouse pressed left at (46, 93)
Screenshot: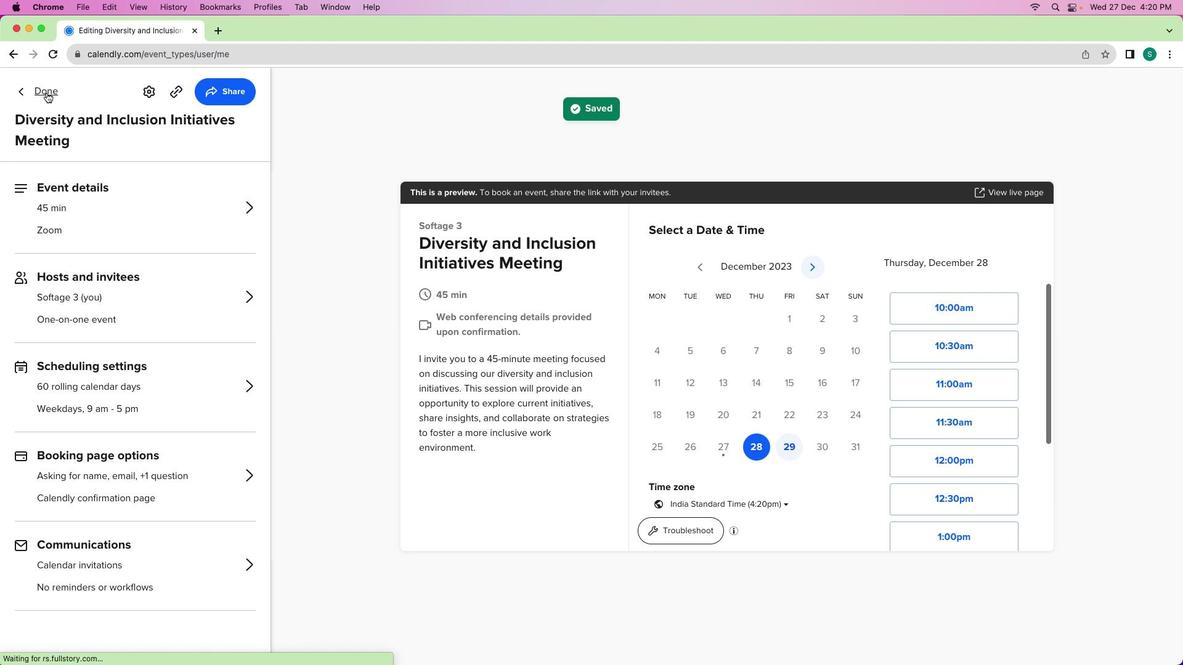 
Action: Mouse moved to (347, 310)
Screenshot: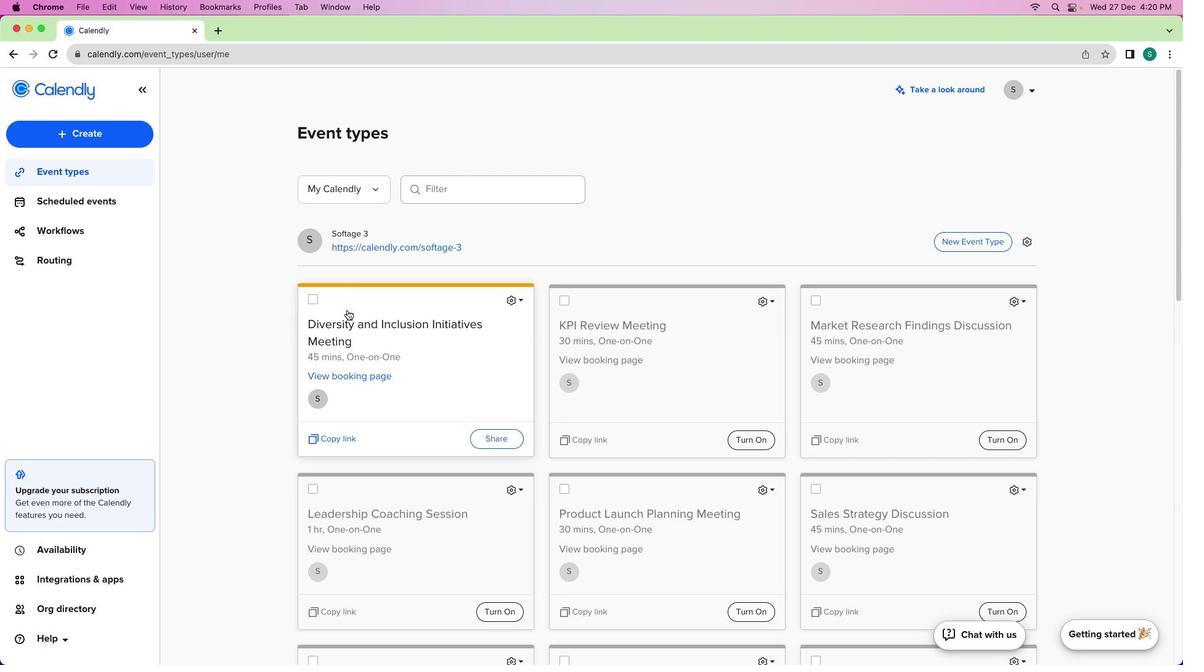
